 Task: Select the ignore option in the link box modal .
Action: Mouse moved to (51, 566)
Screenshot: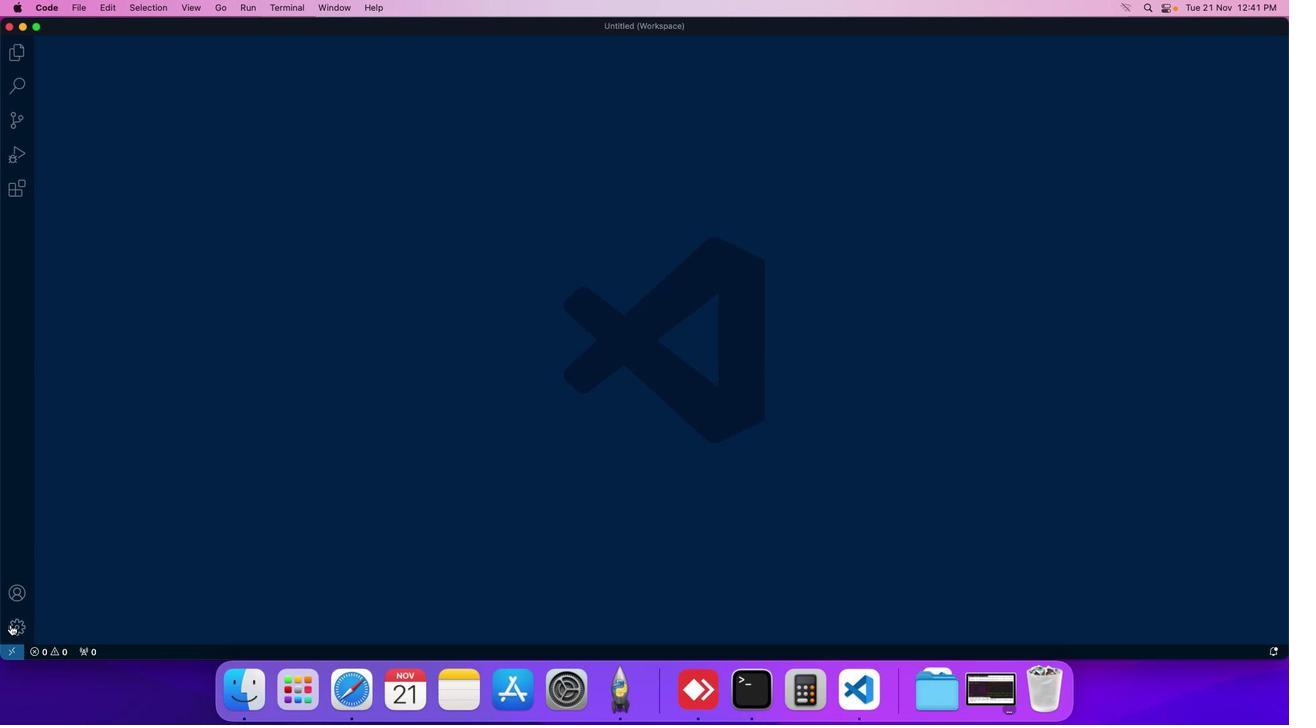 
Action: Mouse pressed left at (51, 566)
Screenshot: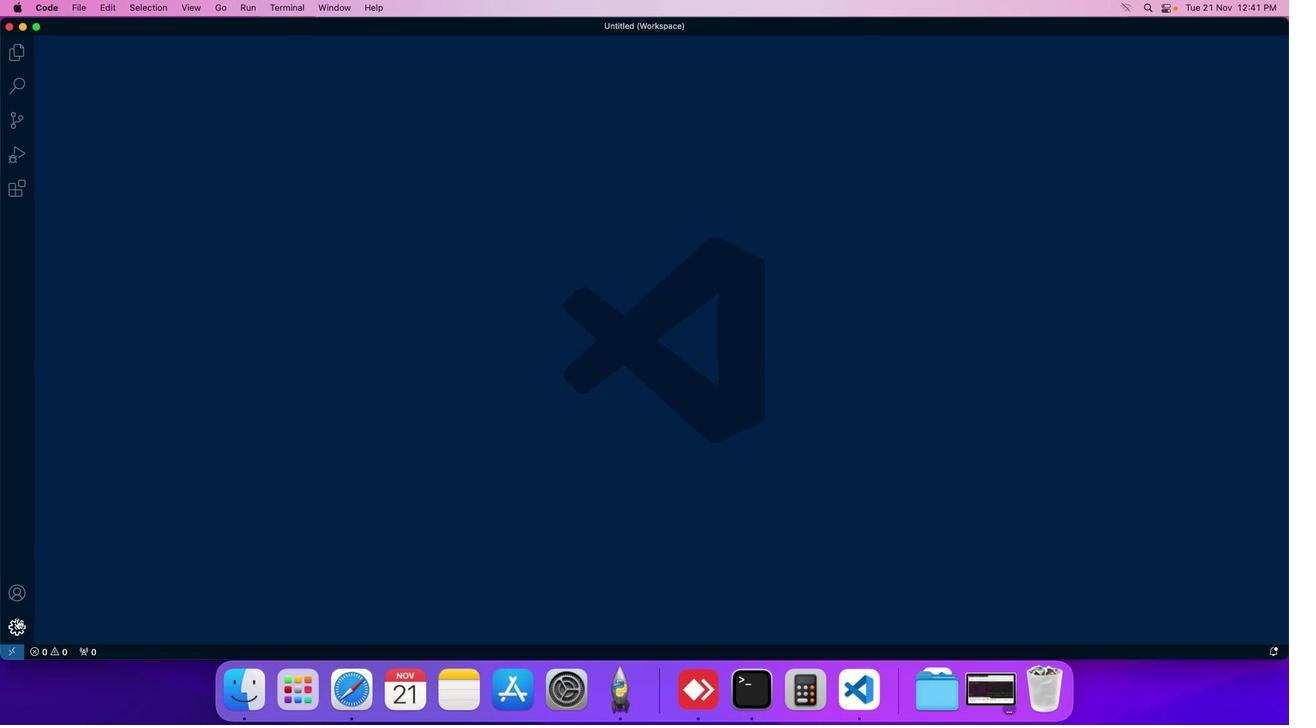
Action: Mouse moved to (104, 483)
Screenshot: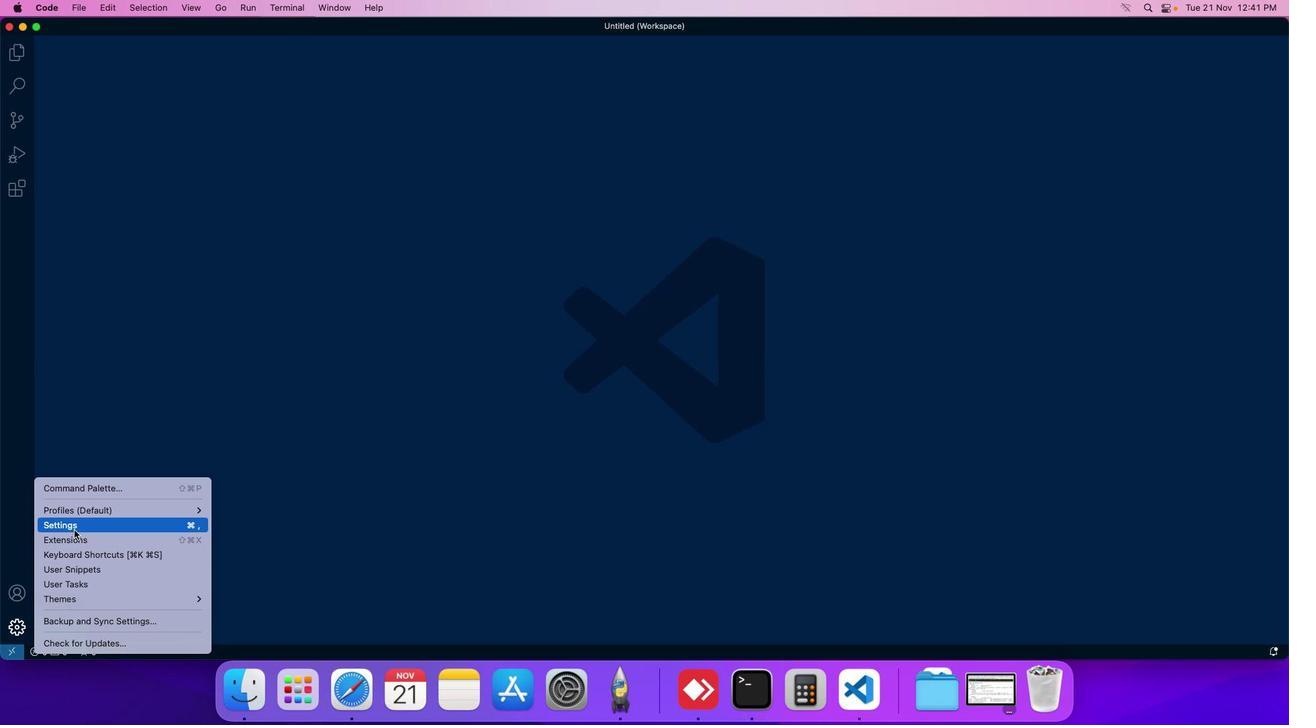 
Action: Mouse pressed left at (104, 483)
Screenshot: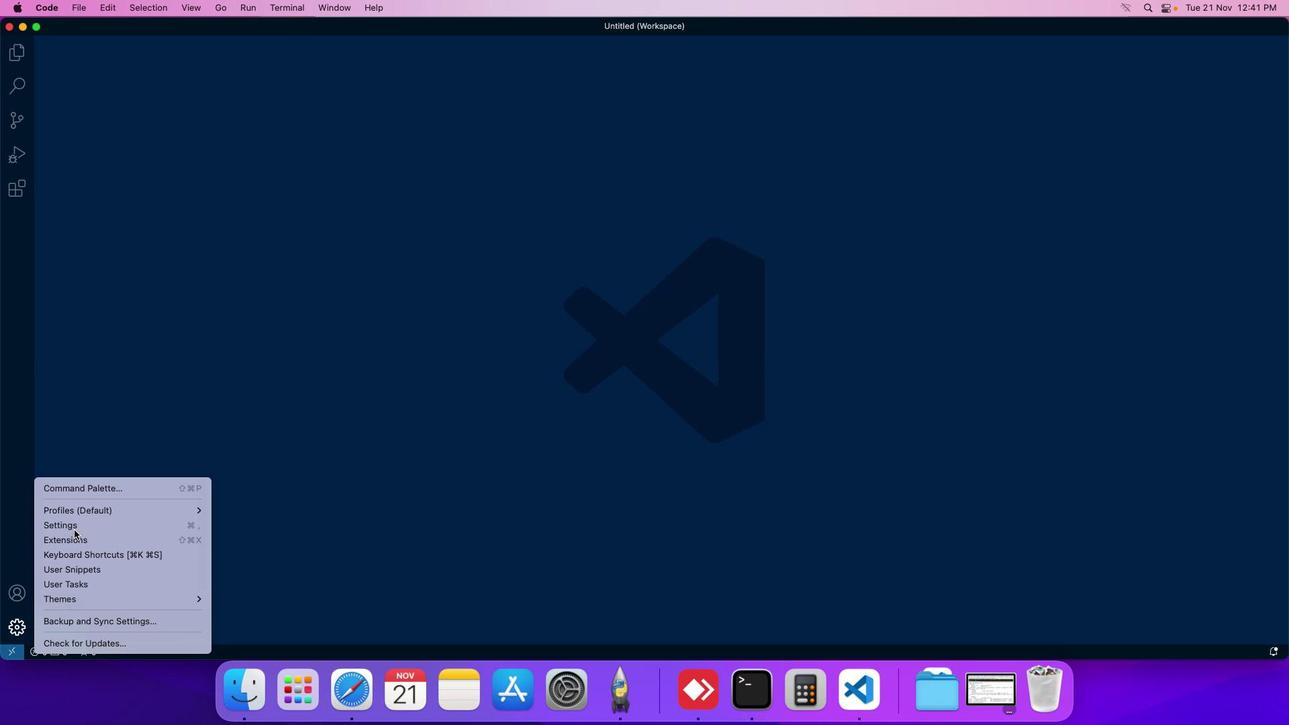 
Action: Mouse moved to (310, 118)
Screenshot: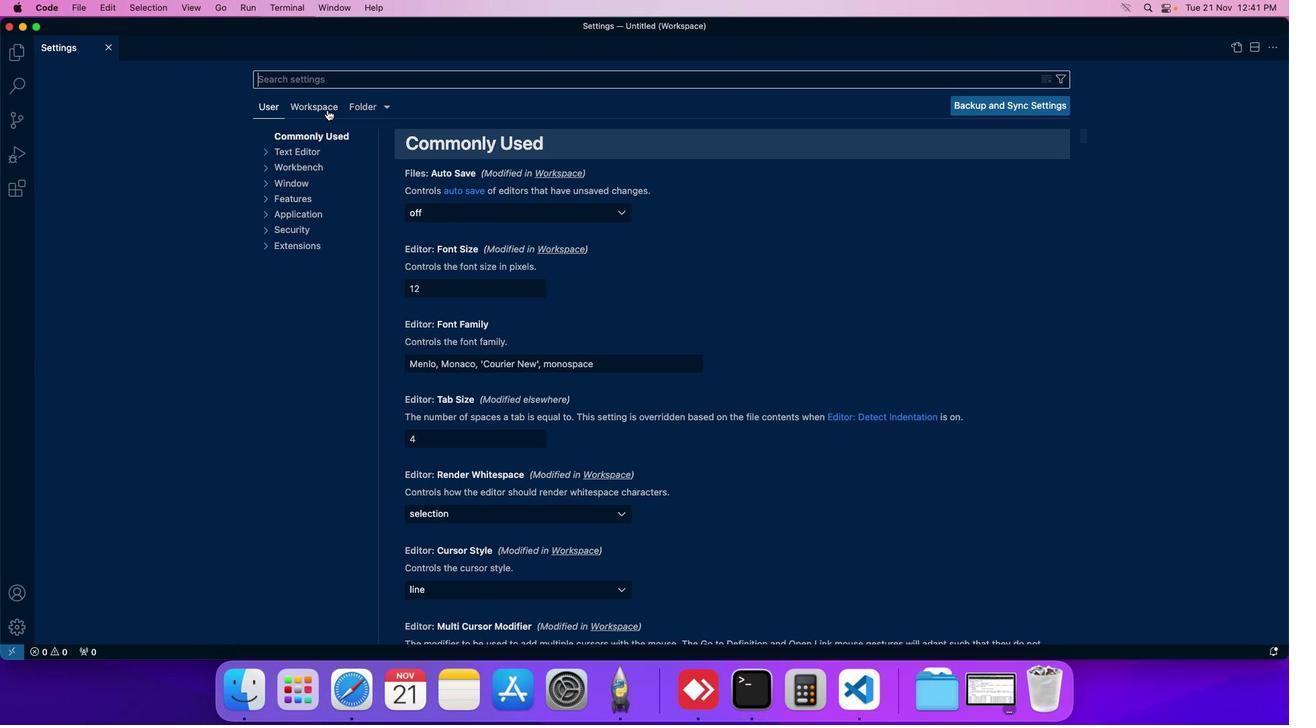 
Action: Mouse pressed left at (310, 118)
Screenshot: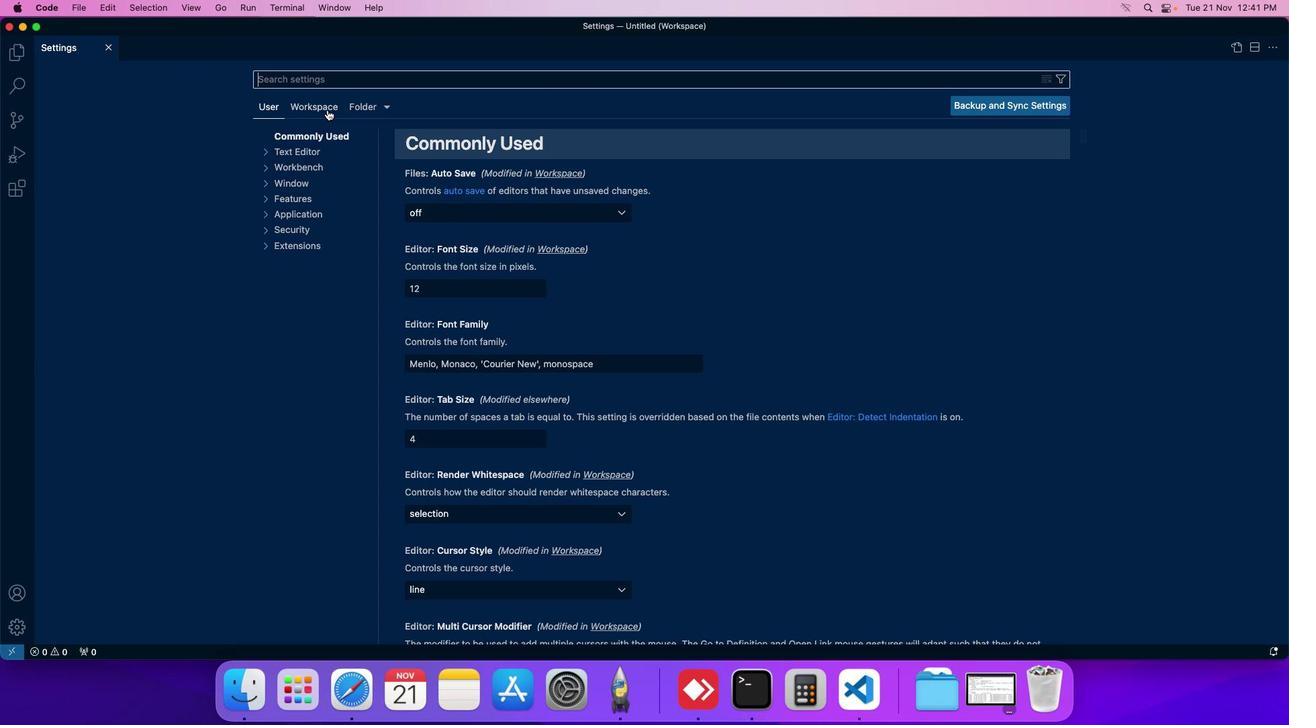 
Action: Mouse moved to (278, 220)
Screenshot: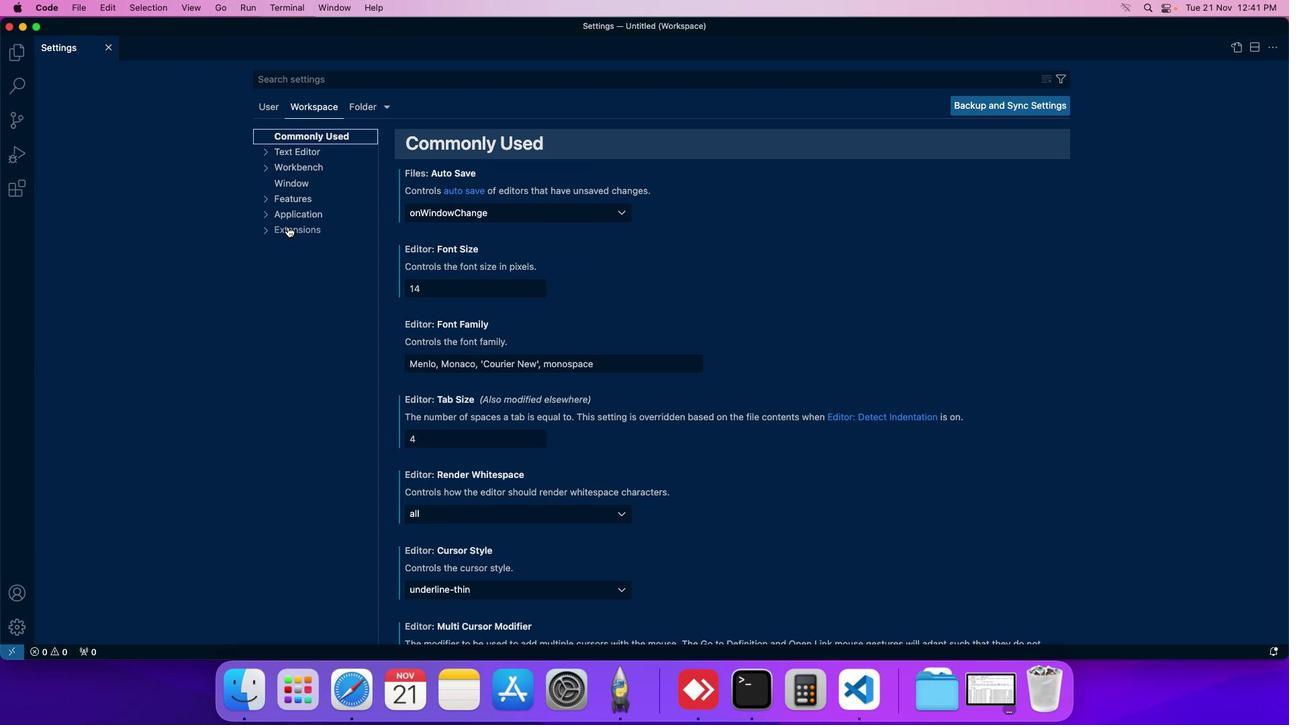 
Action: Mouse pressed left at (278, 220)
Screenshot: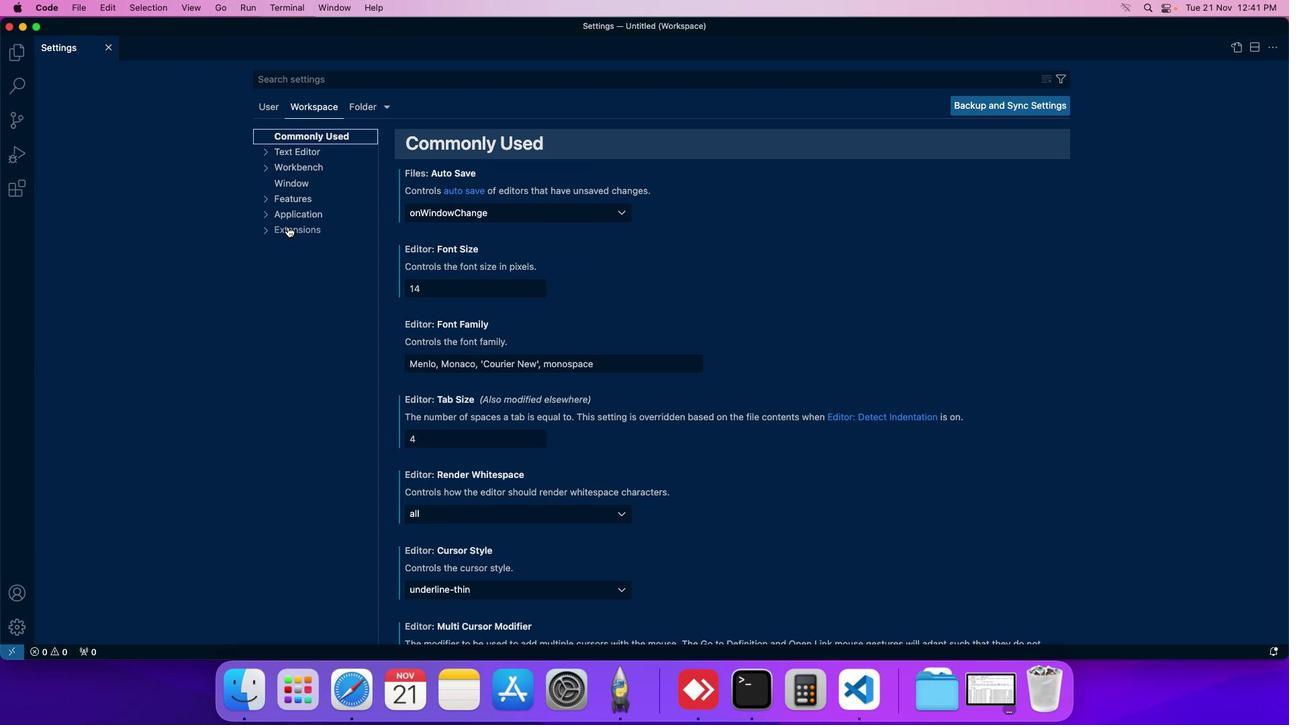 
Action: Mouse moved to (439, 327)
Screenshot: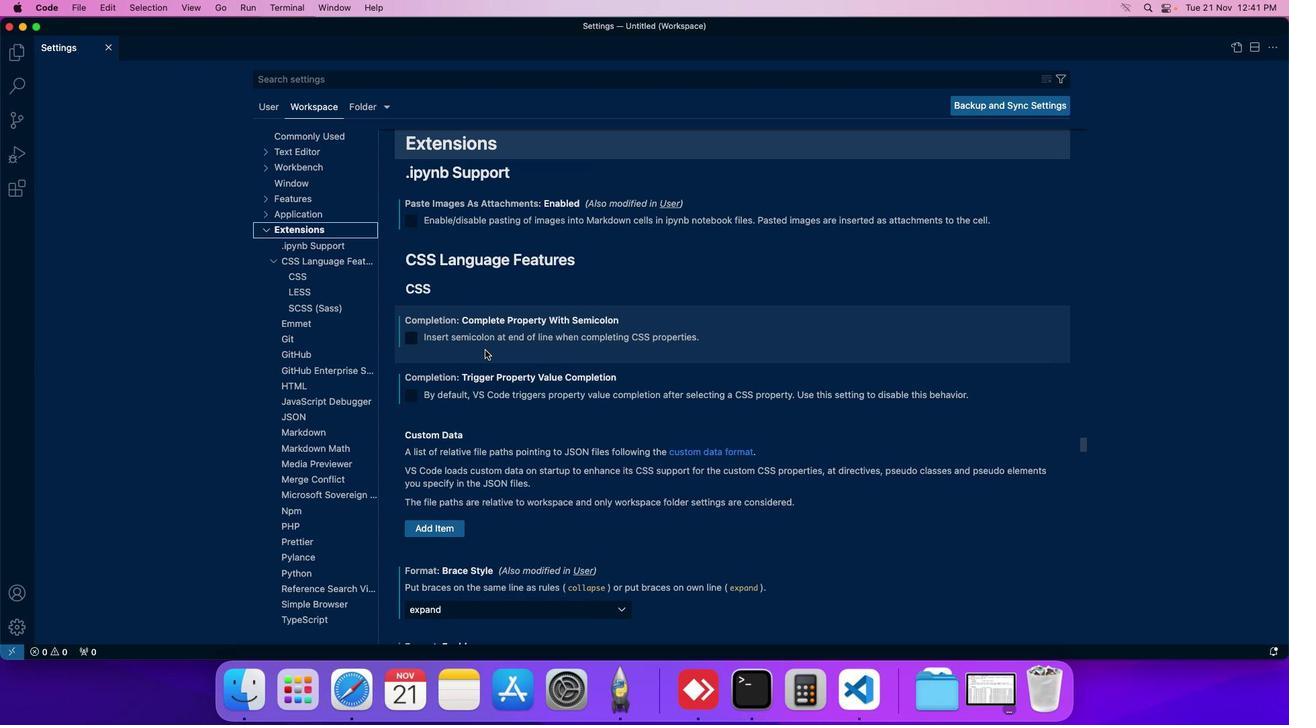 
Action: Mouse scrolled (439, 327) with delta (42, 22)
Screenshot: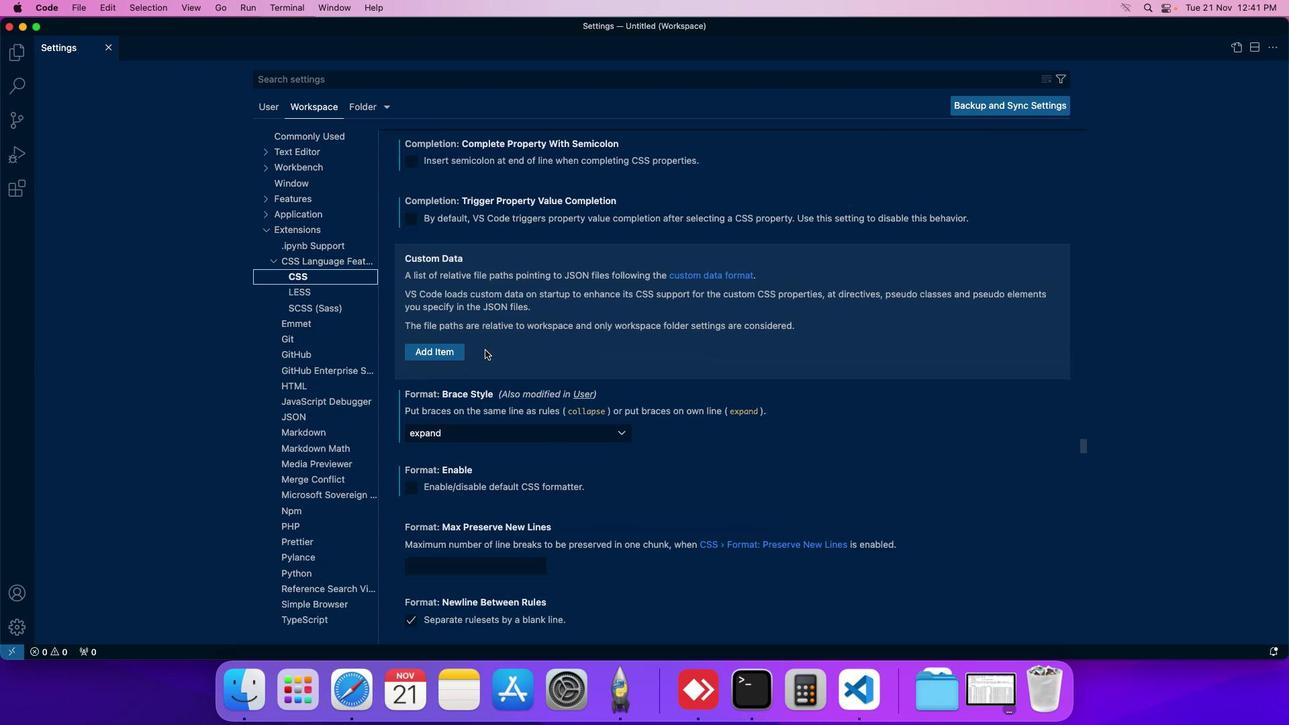 
Action: Mouse scrolled (439, 327) with delta (42, 22)
Screenshot: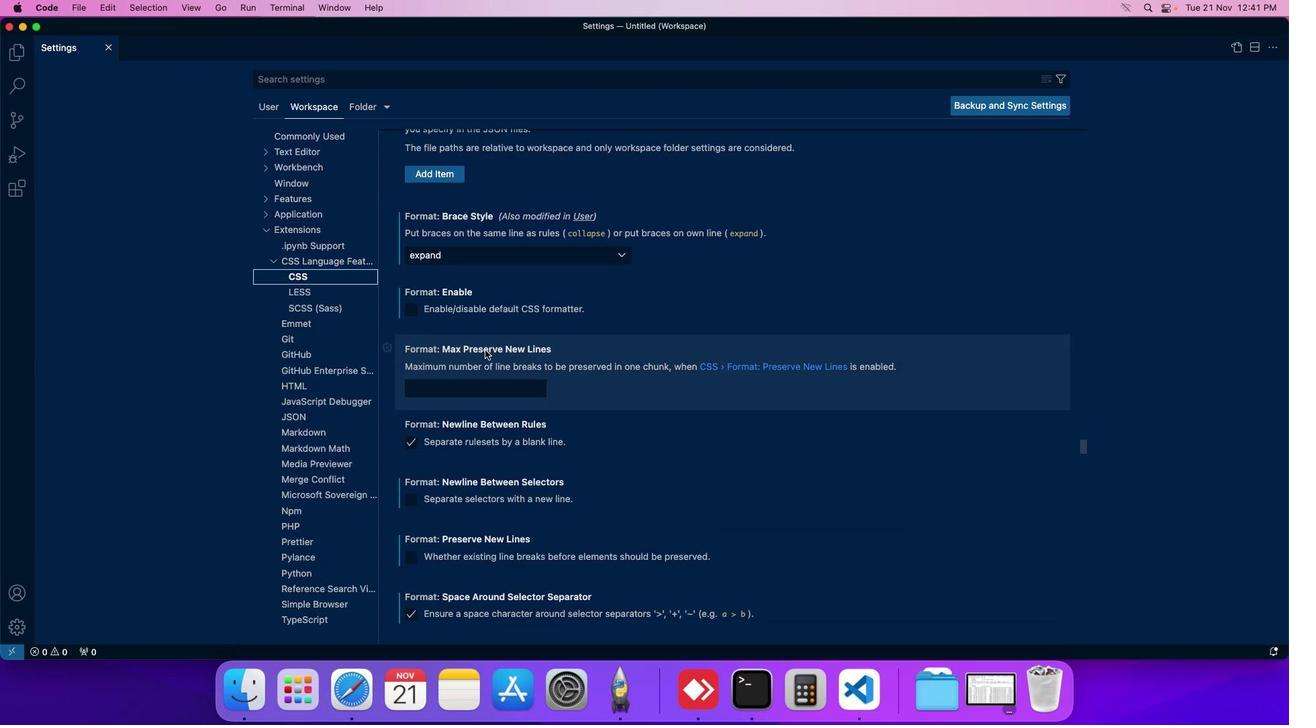 
Action: Mouse scrolled (439, 327) with delta (42, 22)
Screenshot: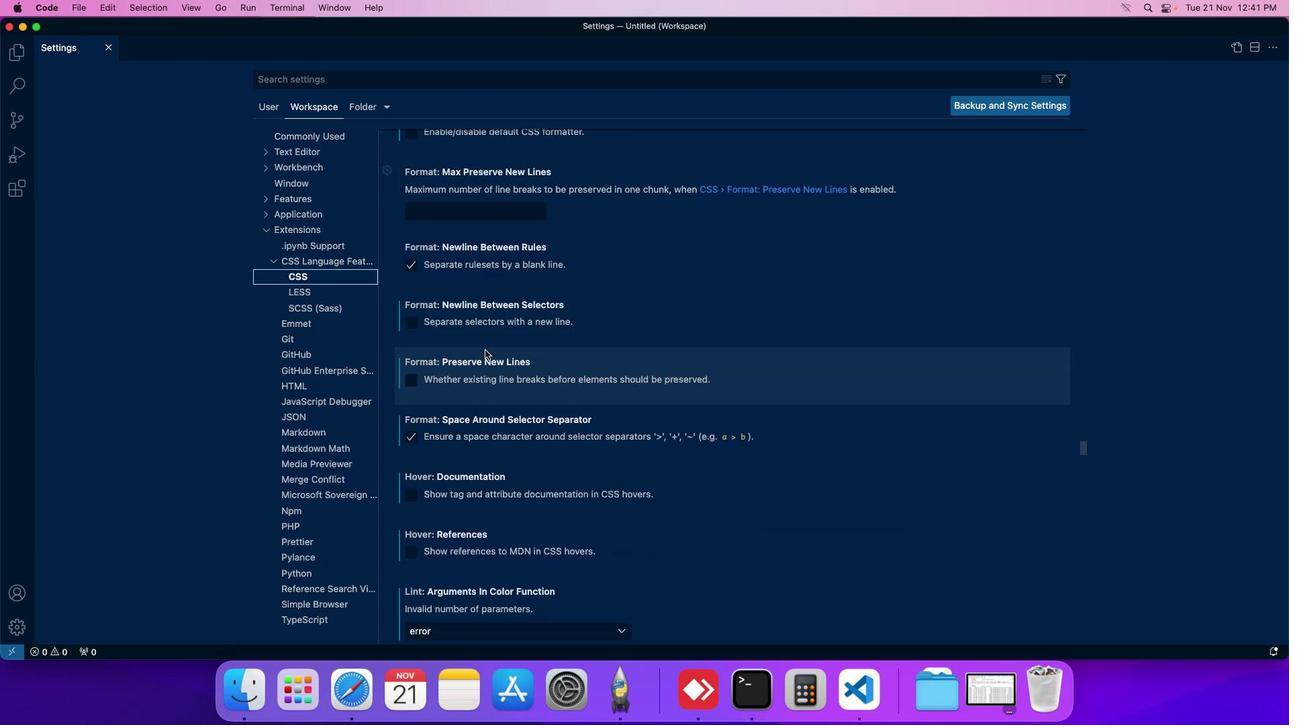 
Action: Mouse scrolled (439, 327) with delta (42, 22)
Screenshot: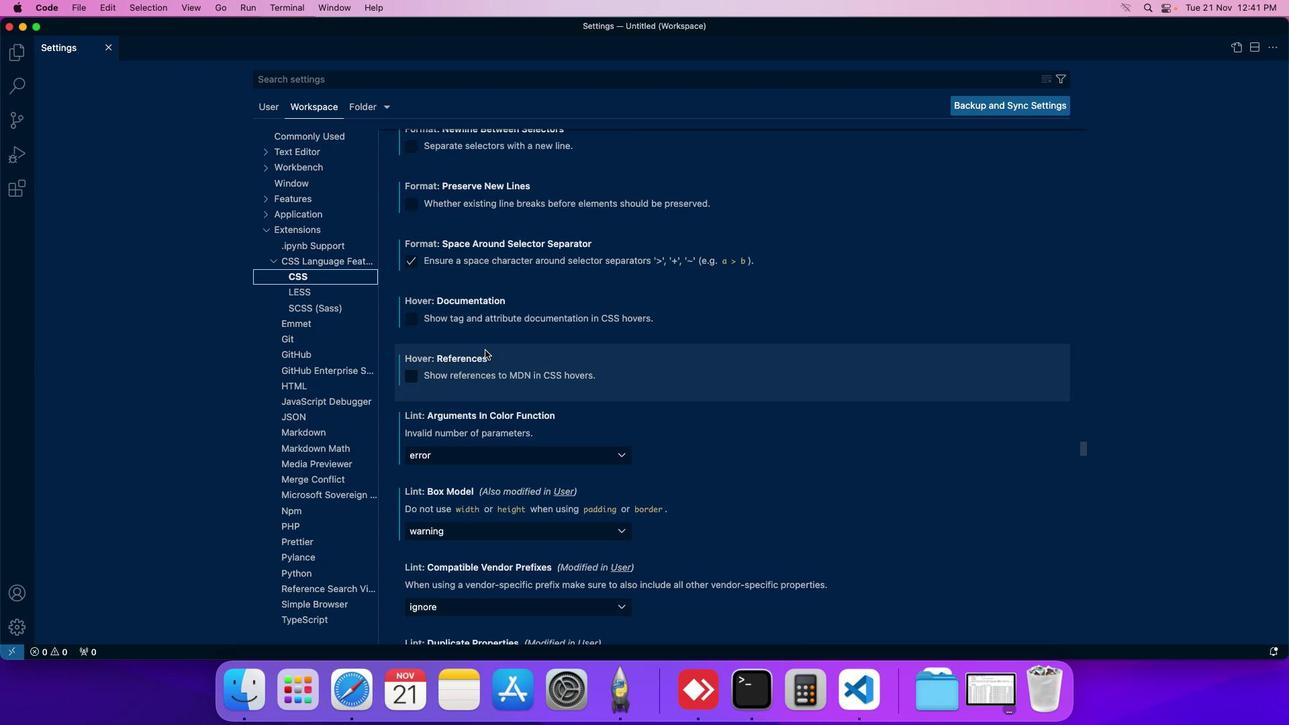 
Action: Mouse moved to (441, 393)
Screenshot: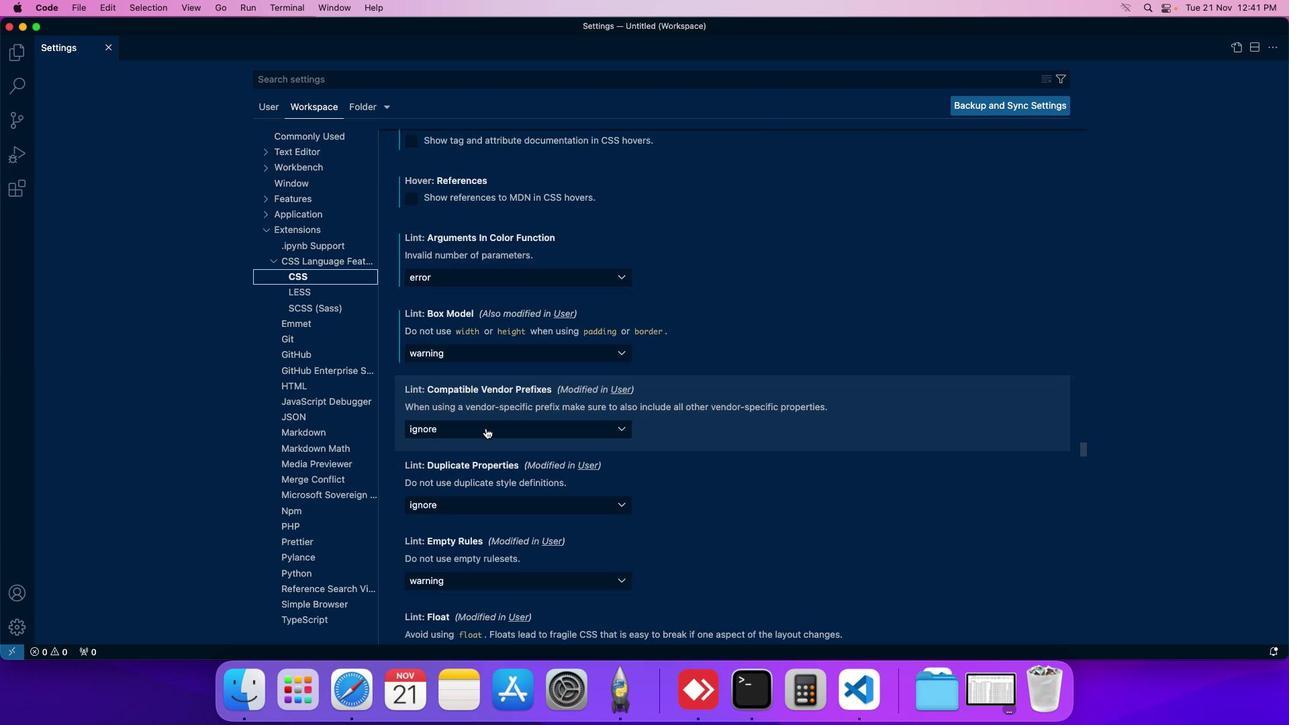 
Action: Mouse scrolled (441, 393) with delta (42, 22)
Screenshot: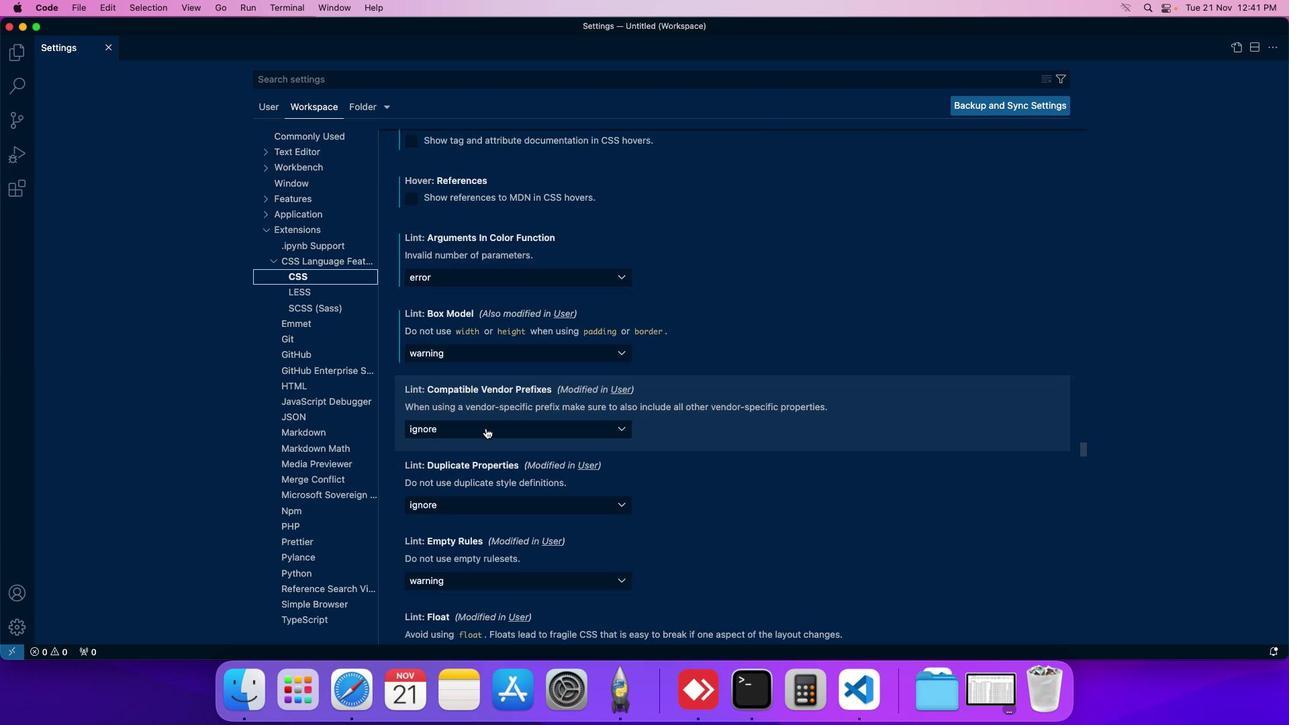 
Action: Mouse moved to (397, 333)
Screenshot: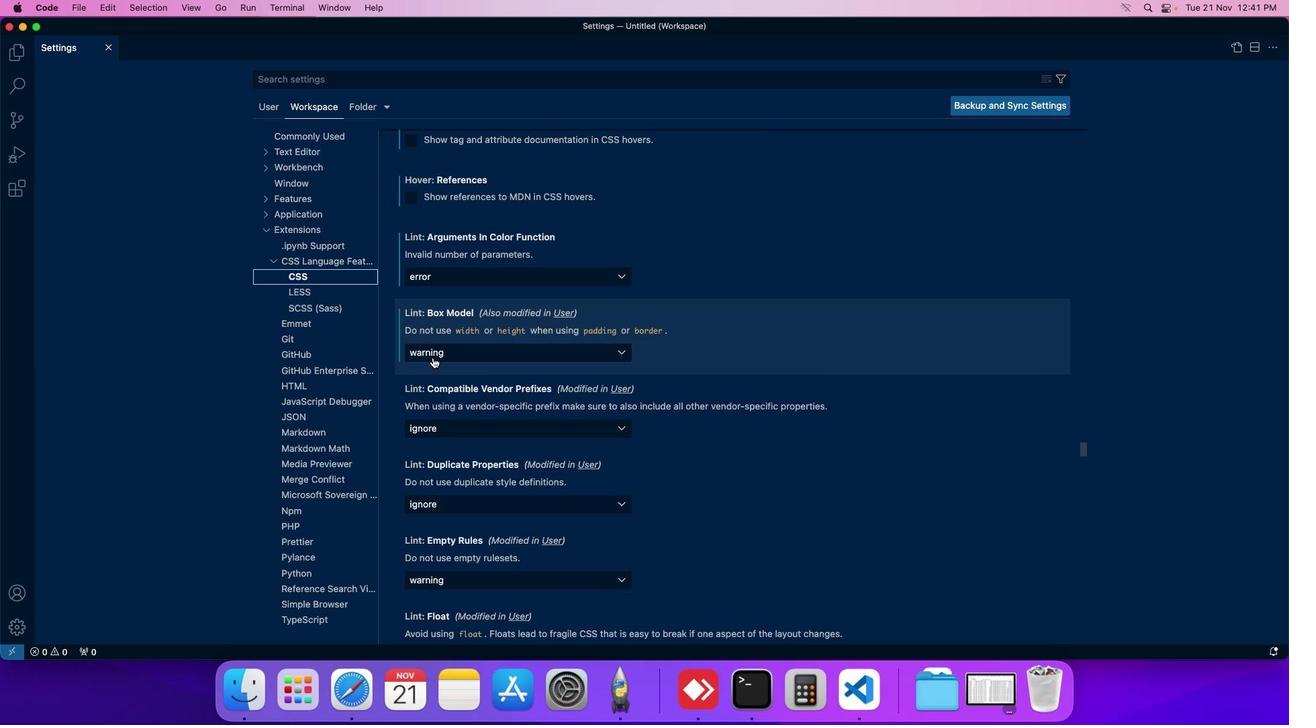 
Action: Mouse pressed left at (397, 333)
Screenshot: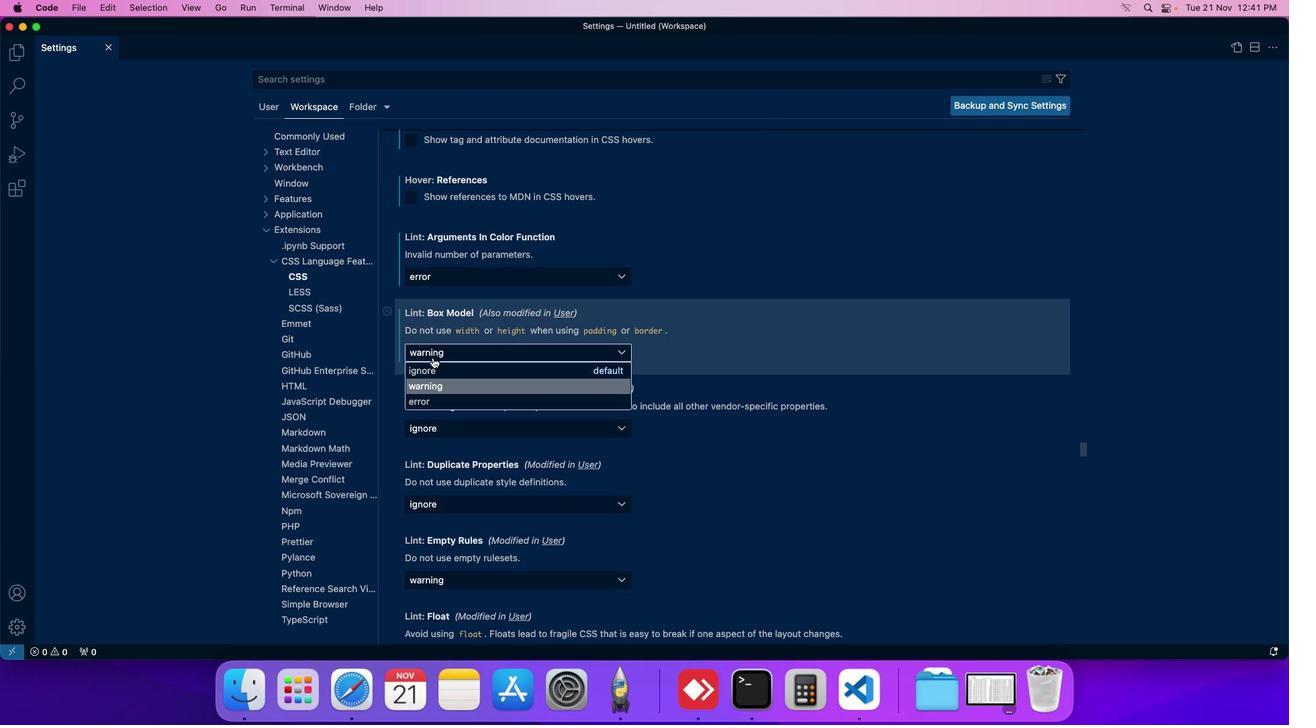 
Action: Mouse moved to (392, 343)
Screenshot: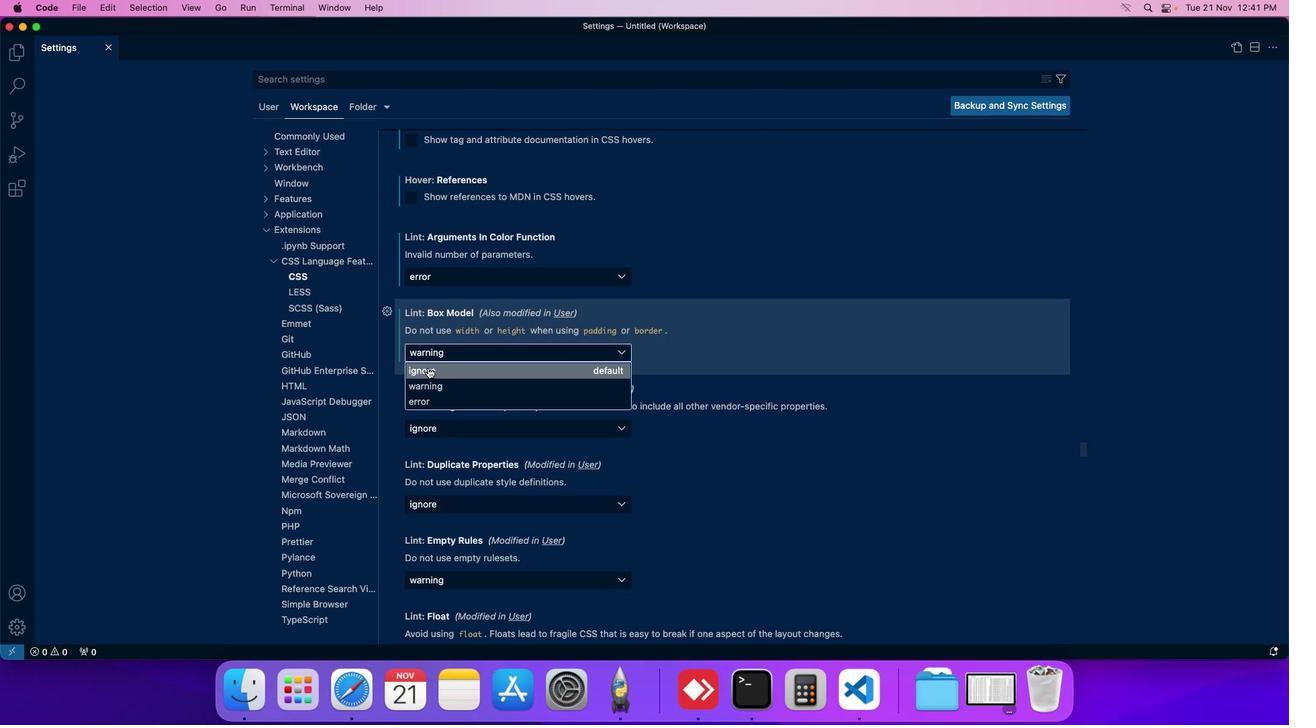
Action: Mouse pressed left at (392, 343)
Screenshot: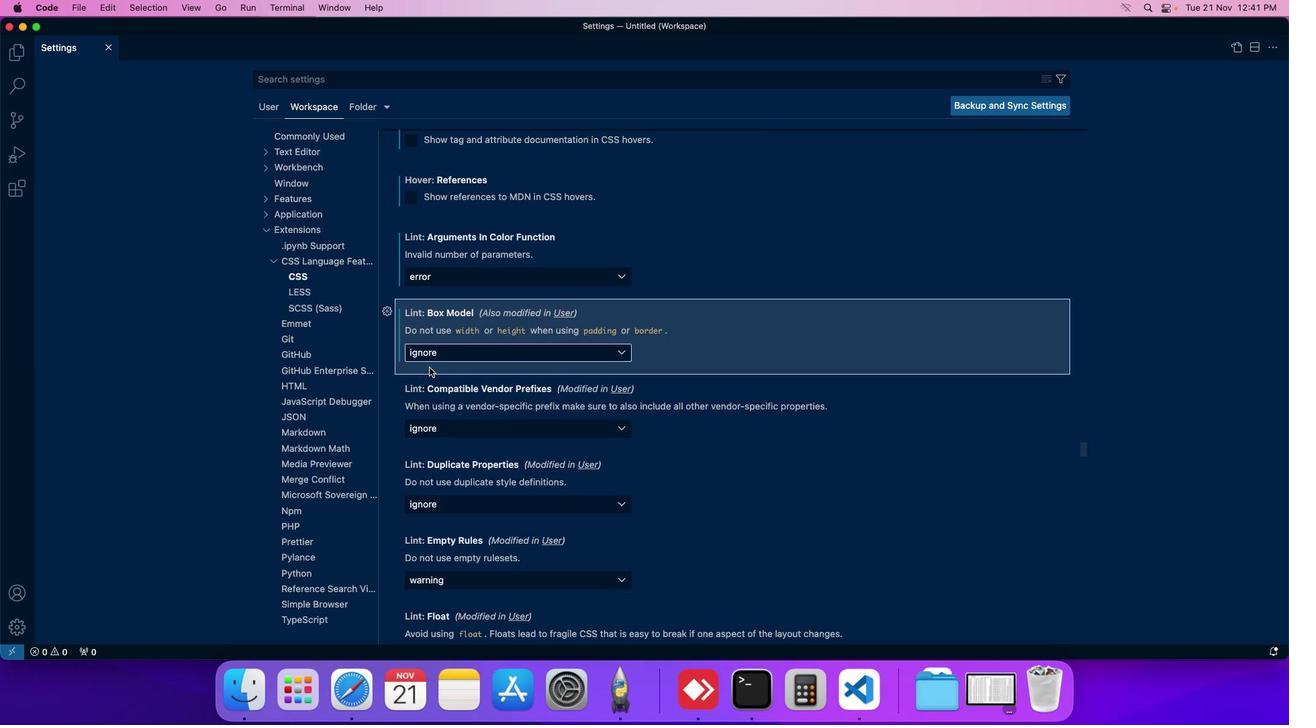 
Action: Mouse moved to (399, 338)
Screenshot: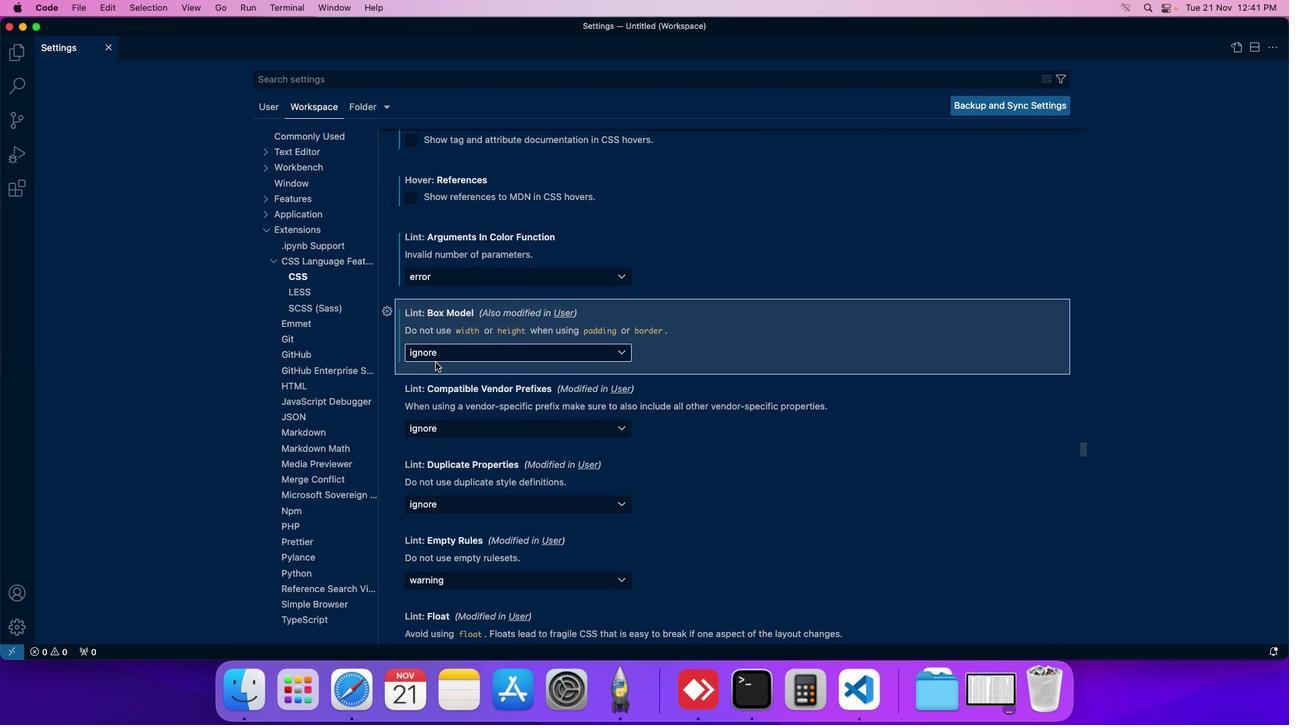 
